 Task: For heading Arial black with underline.  font size for heading18,  'Change the font style of data to'Calibri.  and font size to 9,  Change the alignment of both headline & data to Align center.  In the sheet  Cash Flow Tracker
Action: Mouse moved to (931, 118)
Screenshot: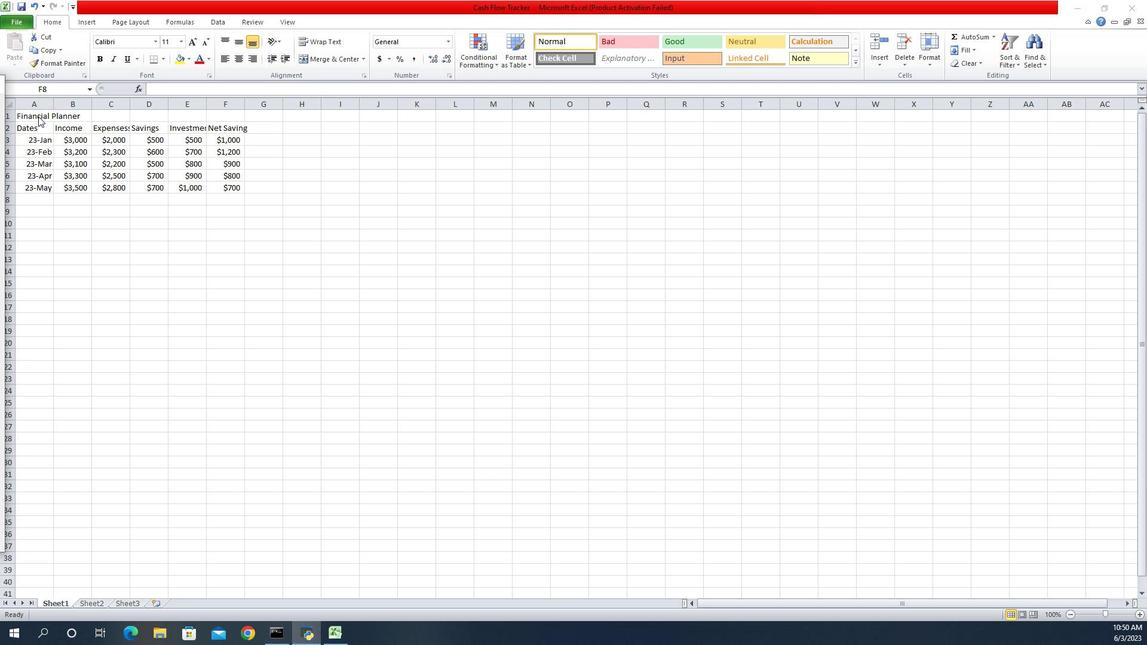 
Action: Mouse pressed left at (931, 118)
Screenshot: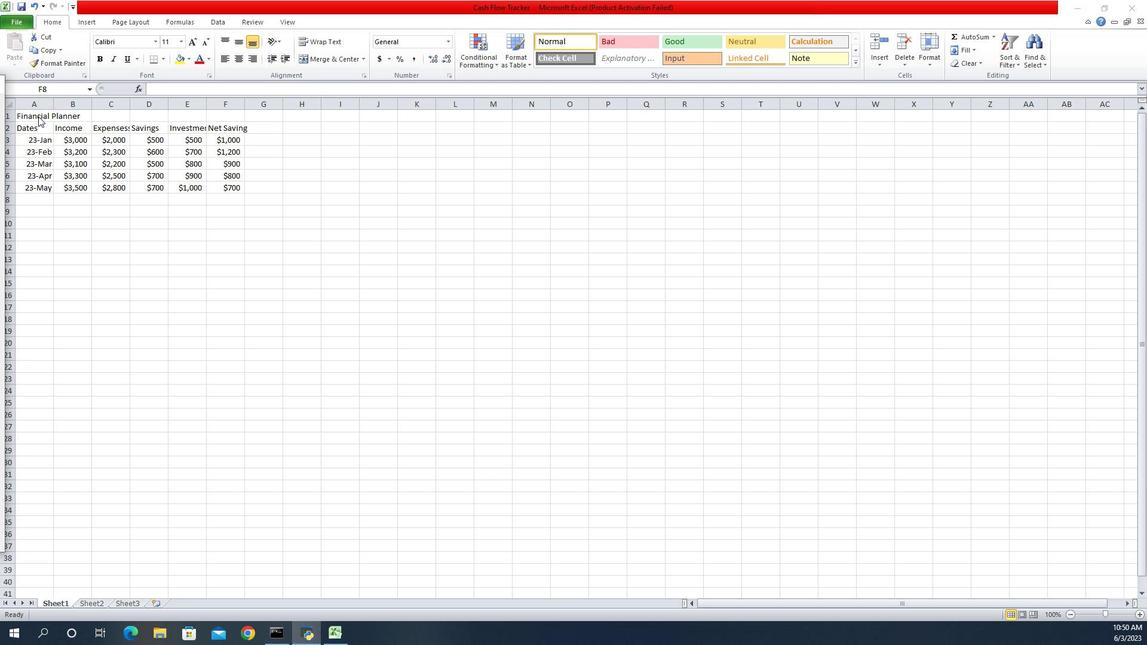 
Action: Mouse pressed left at (931, 118)
Screenshot: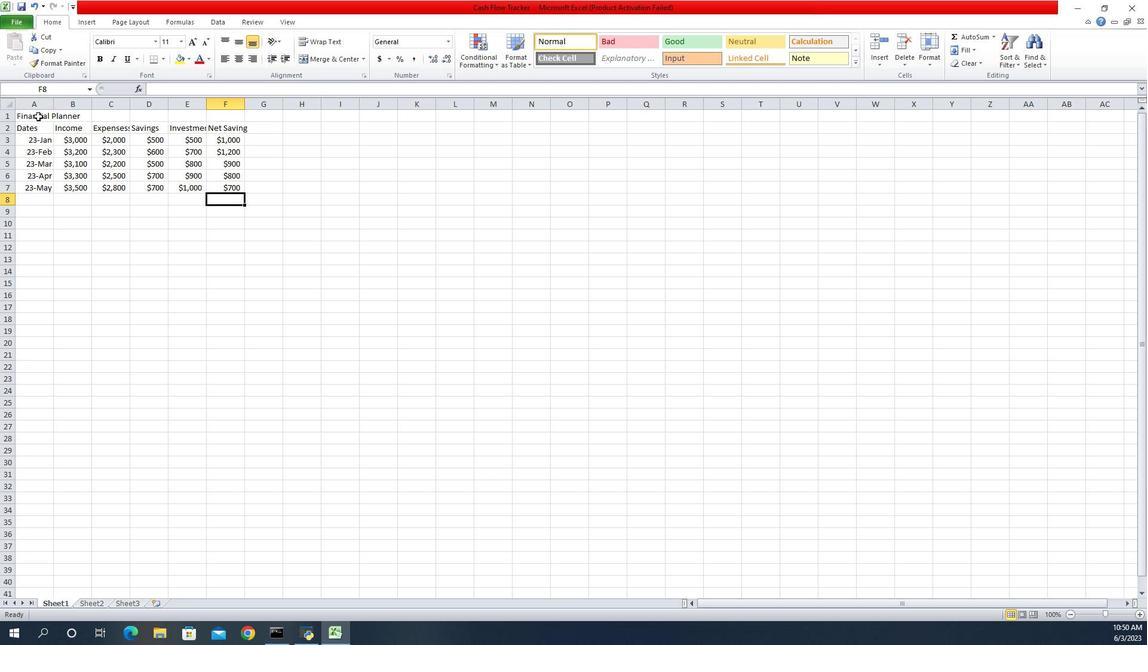 
Action: Mouse moved to (932, 133)
Screenshot: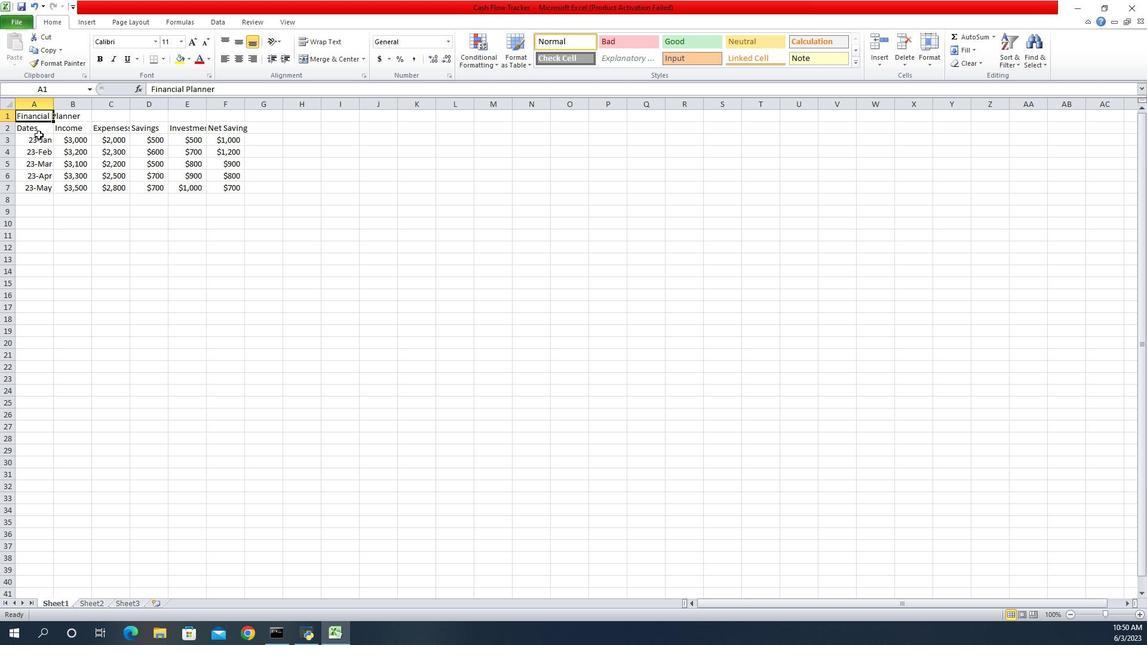 
Action: Mouse pressed left at (932, 133)
Screenshot: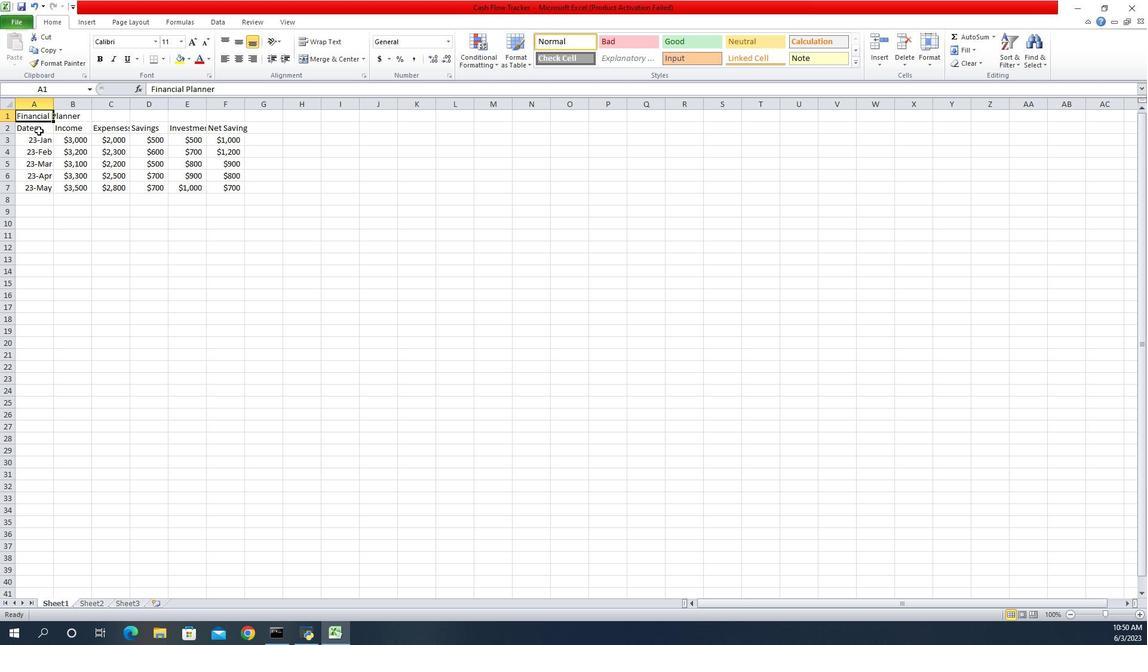 
Action: Mouse moved to (932, 117)
Screenshot: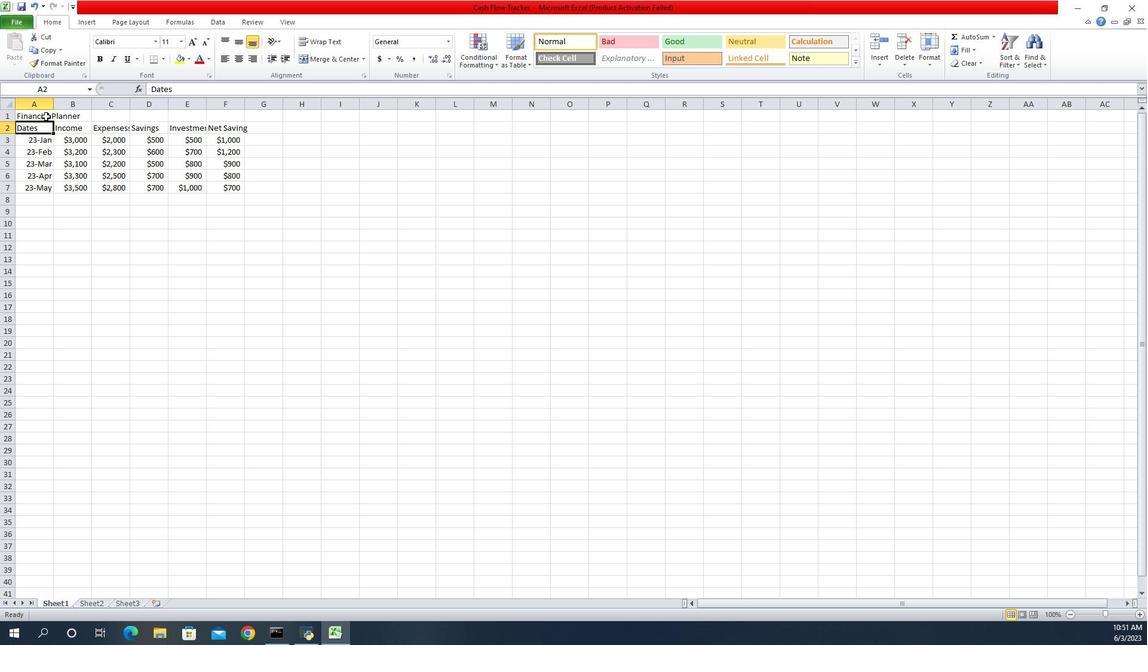 
Action: Mouse pressed left at (932, 117)
Screenshot: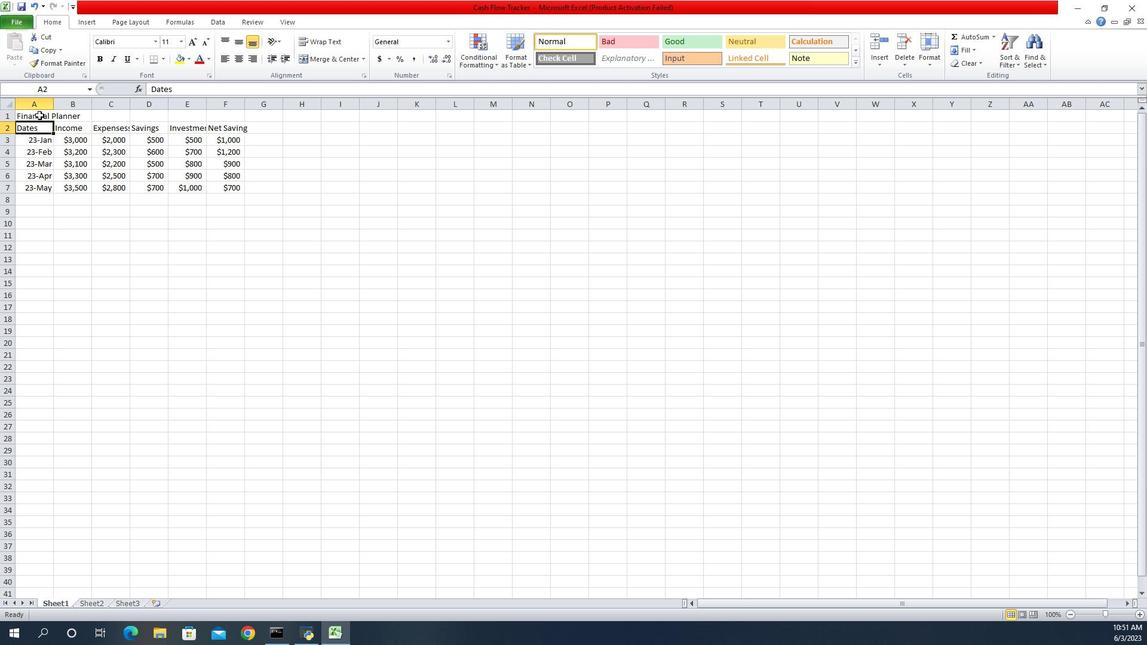 
Action: Mouse moved to (1048, 44)
Screenshot: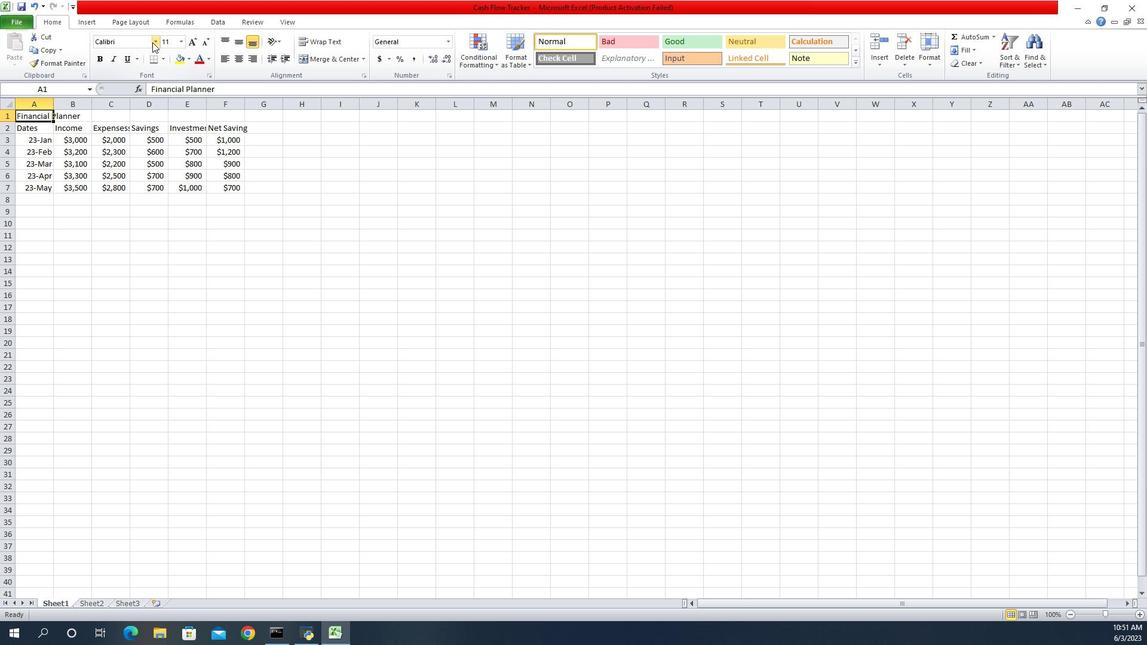 
Action: Mouse pressed left at (1048, 44)
Screenshot: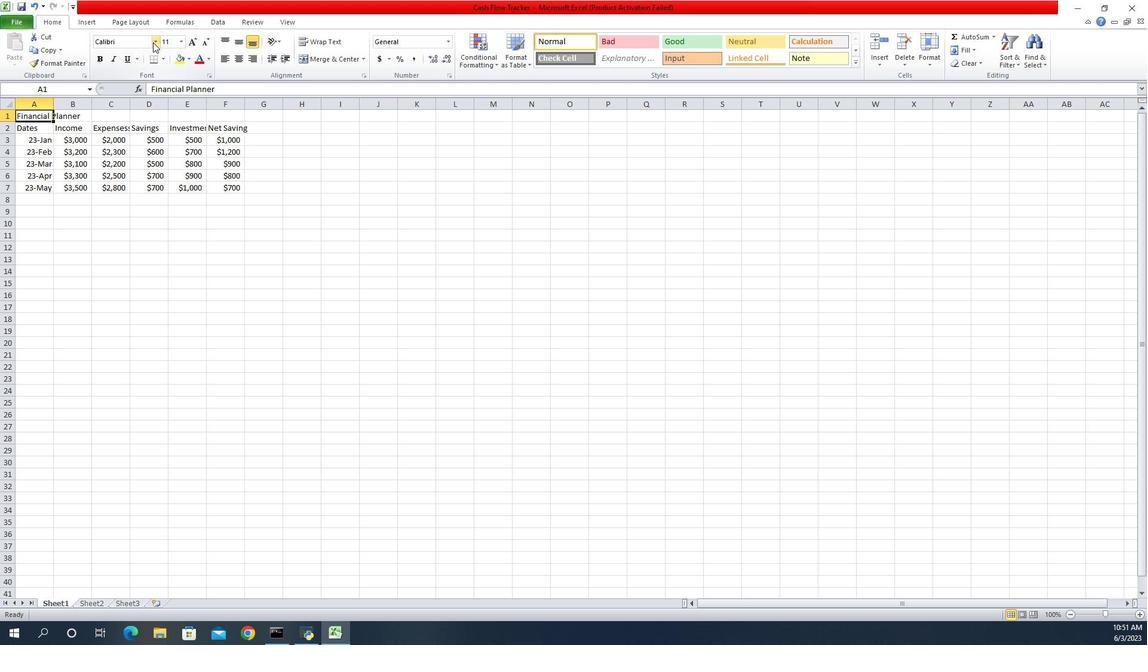 
Action: Key pressed ari<Key.down><Key.enter>
Screenshot: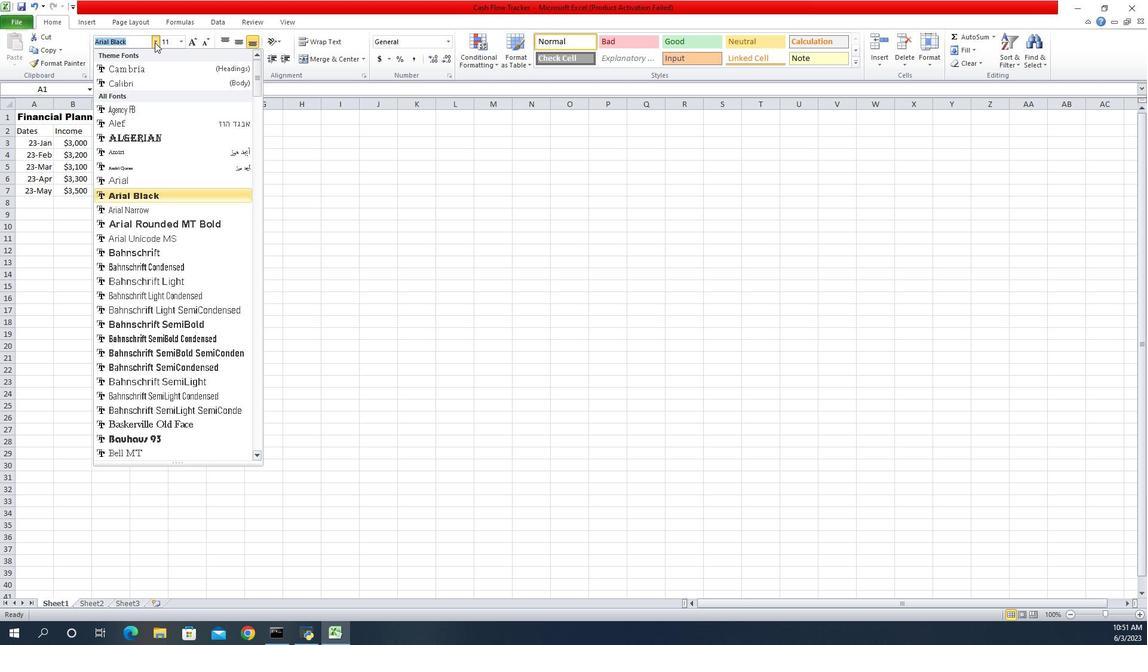 
Action: Mouse moved to (1074, 44)
Screenshot: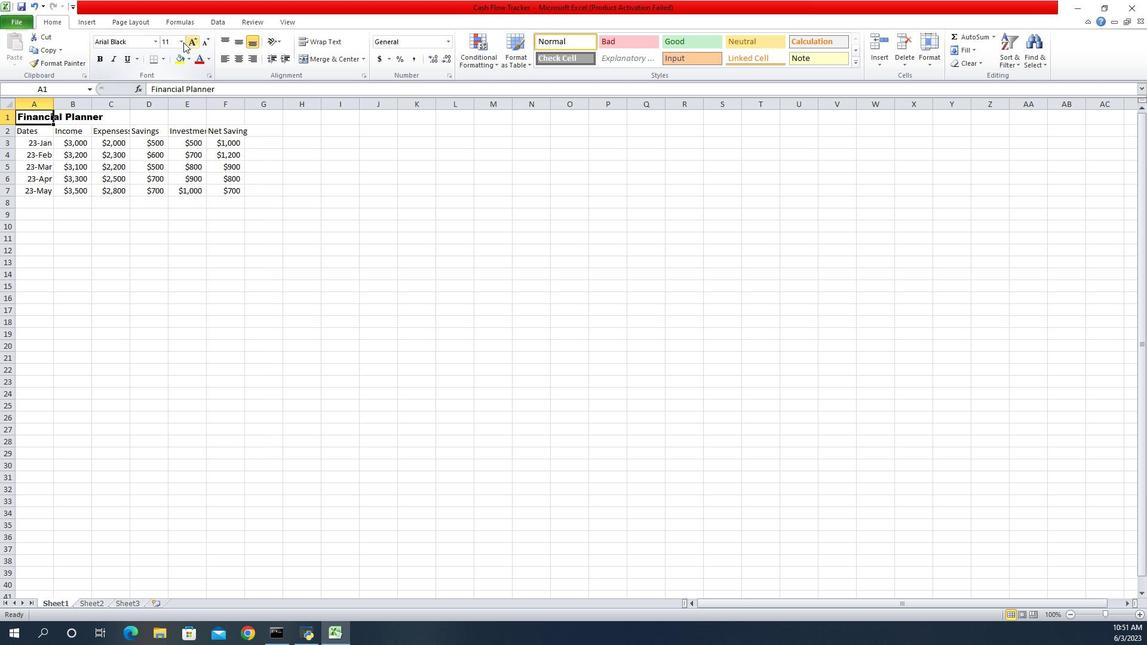 
Action: Mouse pressed left at (1074, 44)
Screenshot: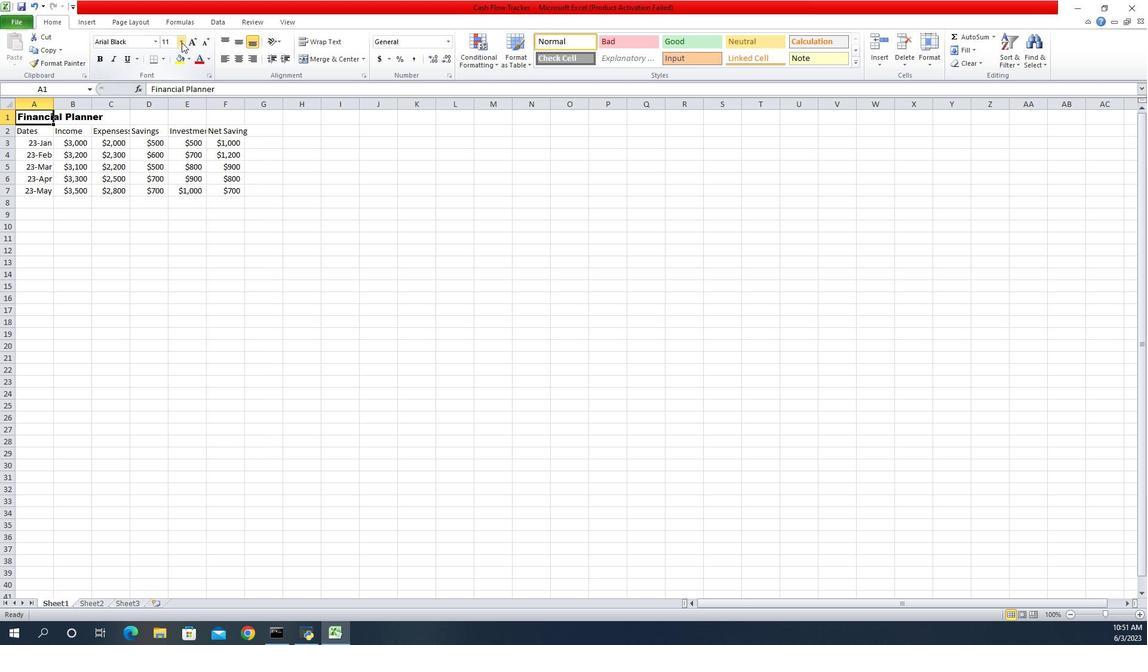 
Action: Mouse moved to (1063, 129)
Screenshot: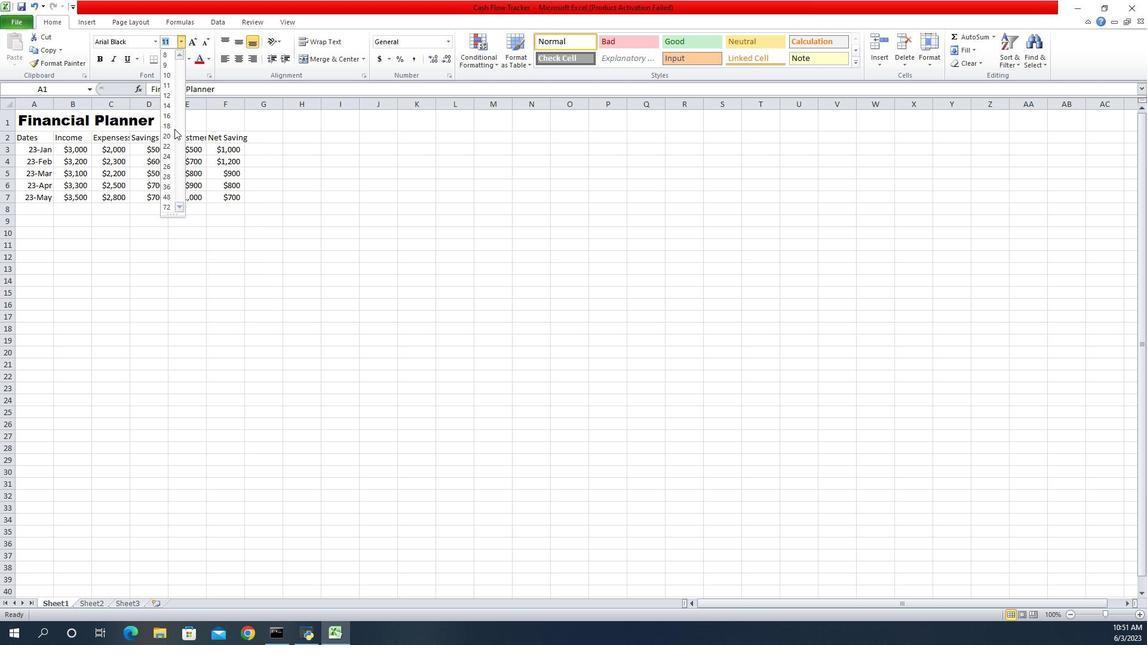 
Action: Mouse pressed left at (1063, 129)
Screenshot: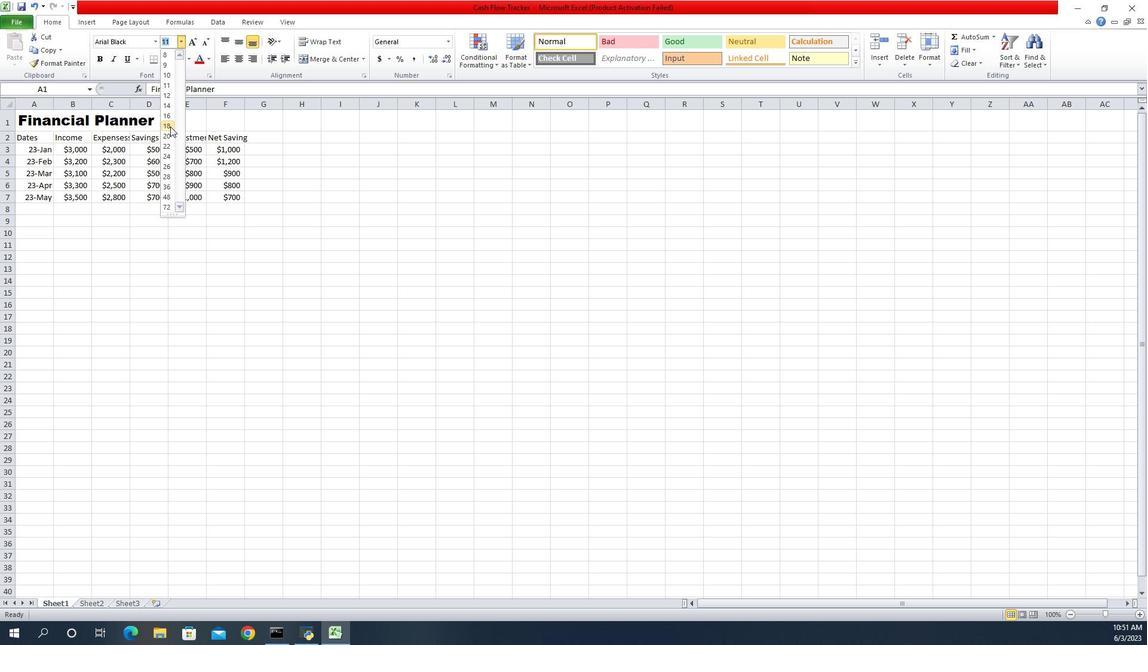 
Action: Mouse moved to (1020, 63)
Screenshot: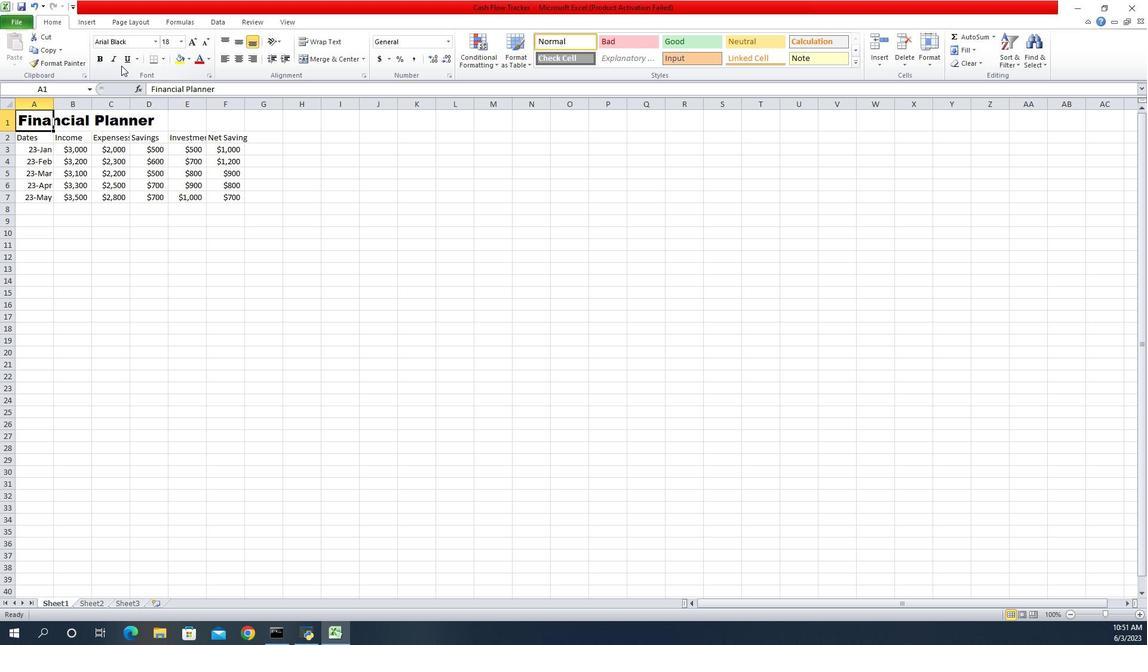
Action: Mouse pressed left at (1020, 63)
Screenshot: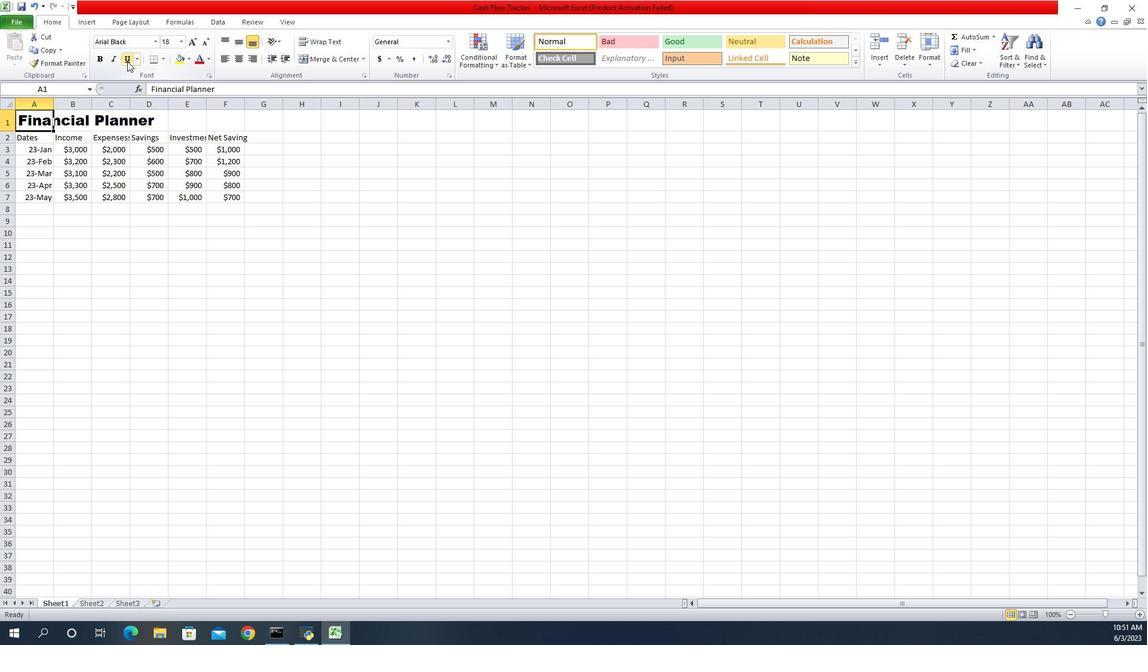 
Action: Mouse moved to (923, 139)
Screenshot: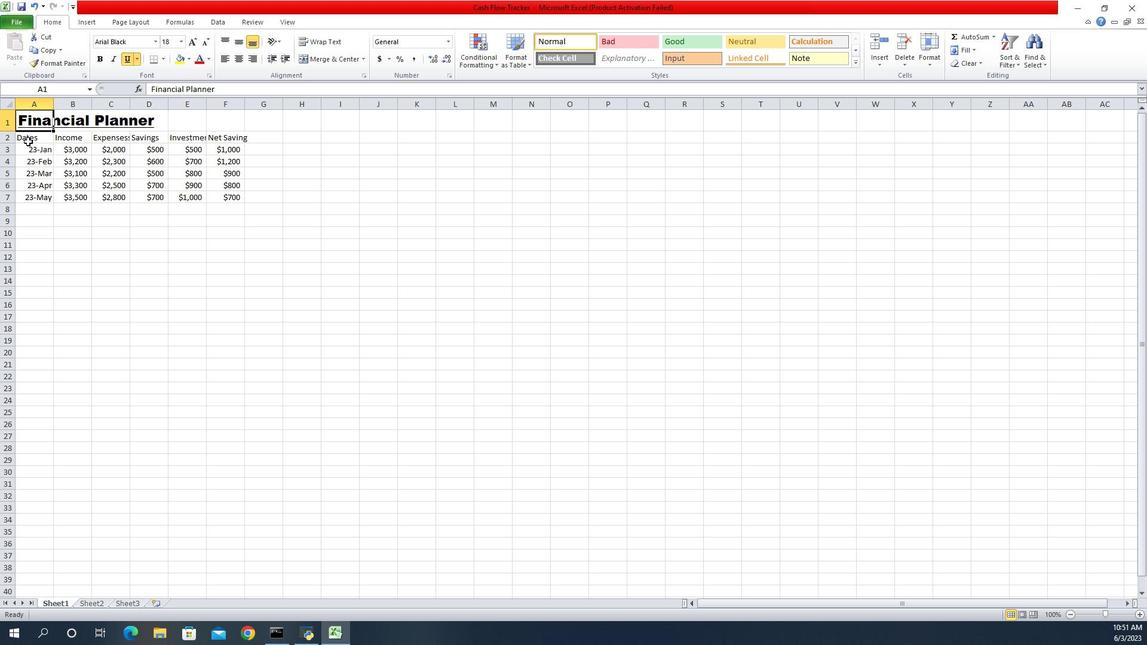 
Action: Mouse pressed left at (923, 139)
Screenshot: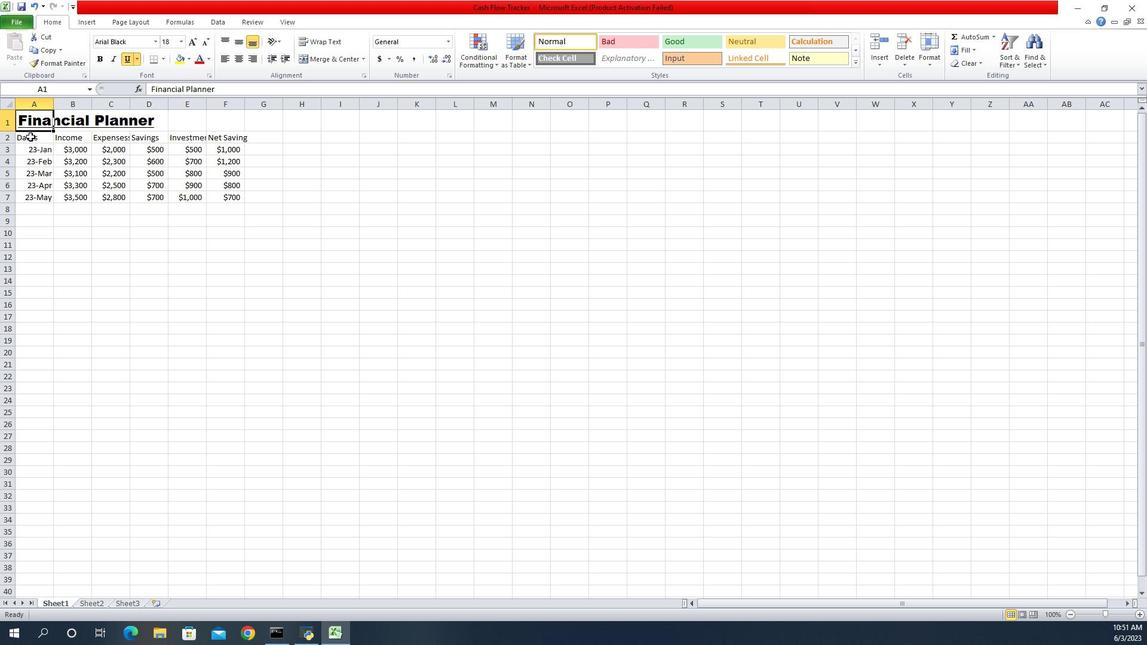 
Action: Key pressed <Key.shift><Key.right><Key.right><Key.right><Key.right><Key.right><Key.down><Key.down><Key.down><Key.down><Key.down>
Screenshot: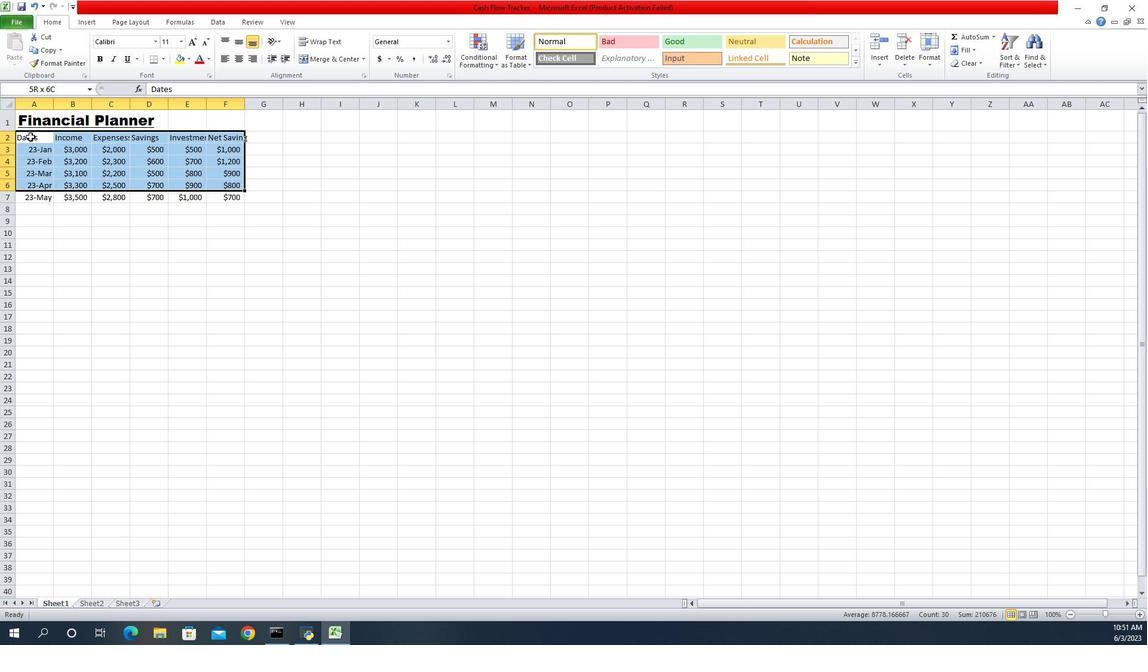 
Action: Mouse moved to (1051, 44)
Screenshot: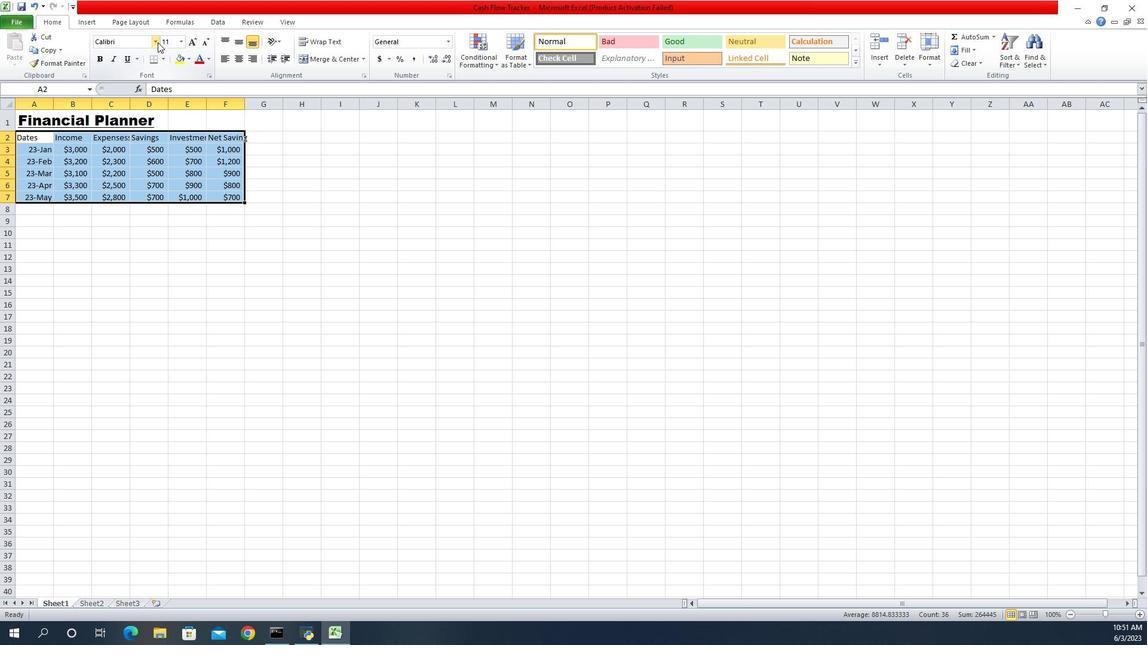 
Action: Mouse pressed left at (1051, 44)
Screenshot: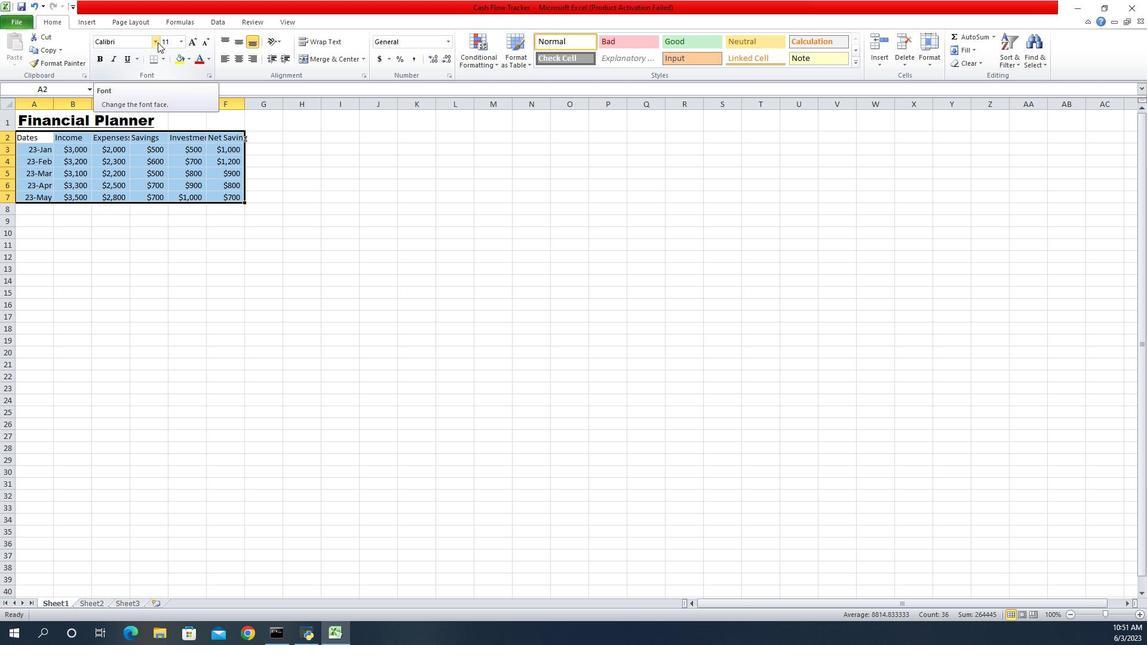 
Action: Mouse moved to (1031, 84)
Screenshot: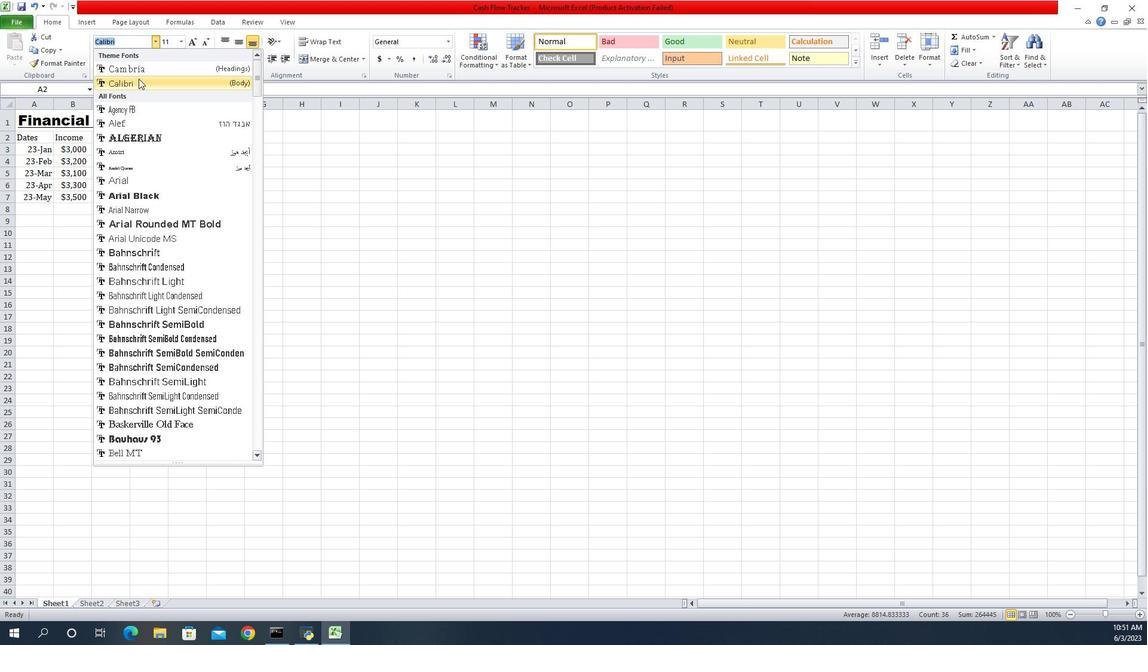 
Action: Mouse pressed left at (1031, 84)
Screenshot: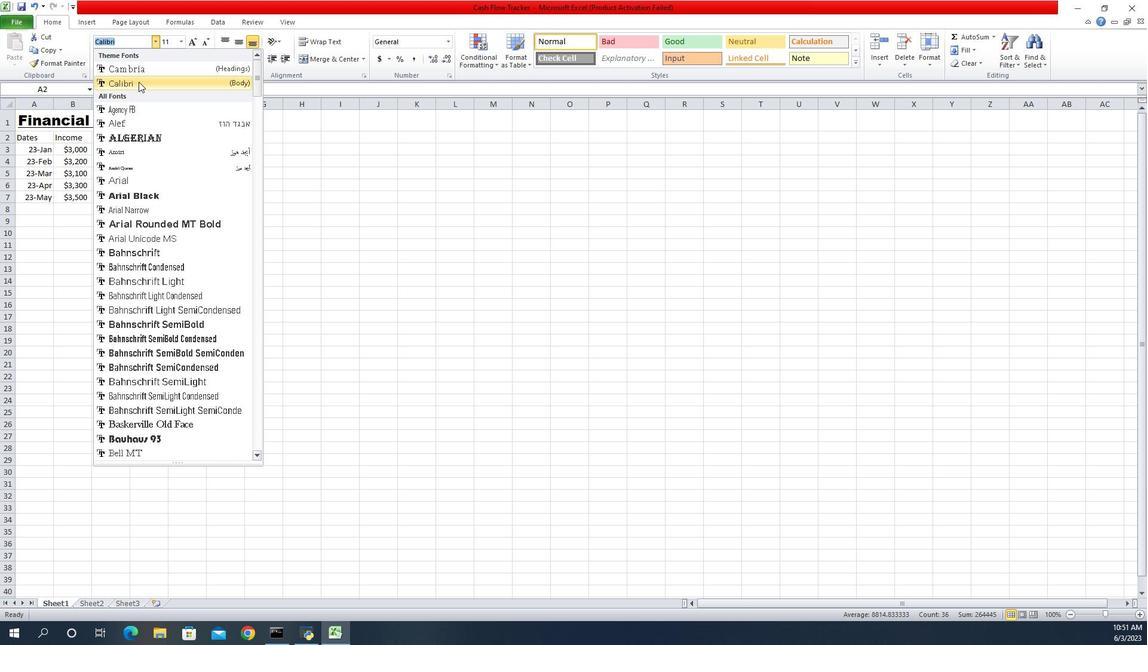 
Action: Mouse moved to (1075, 41)
Screenshot: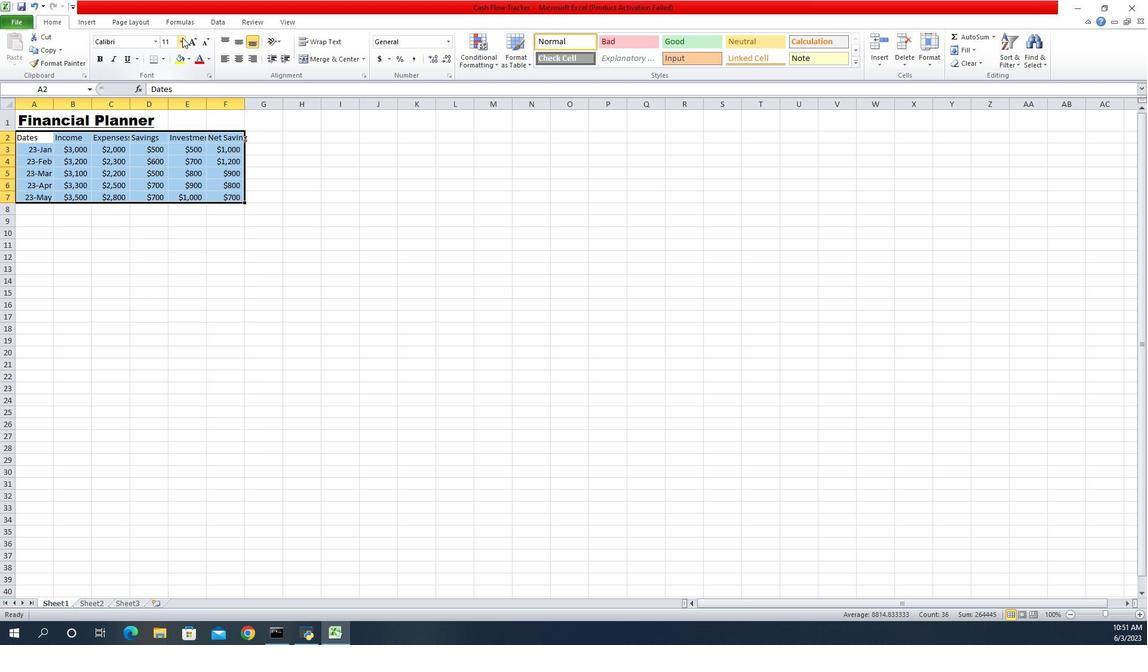 
Action: Mouse pressed left at (1075, 41)
Screenshot: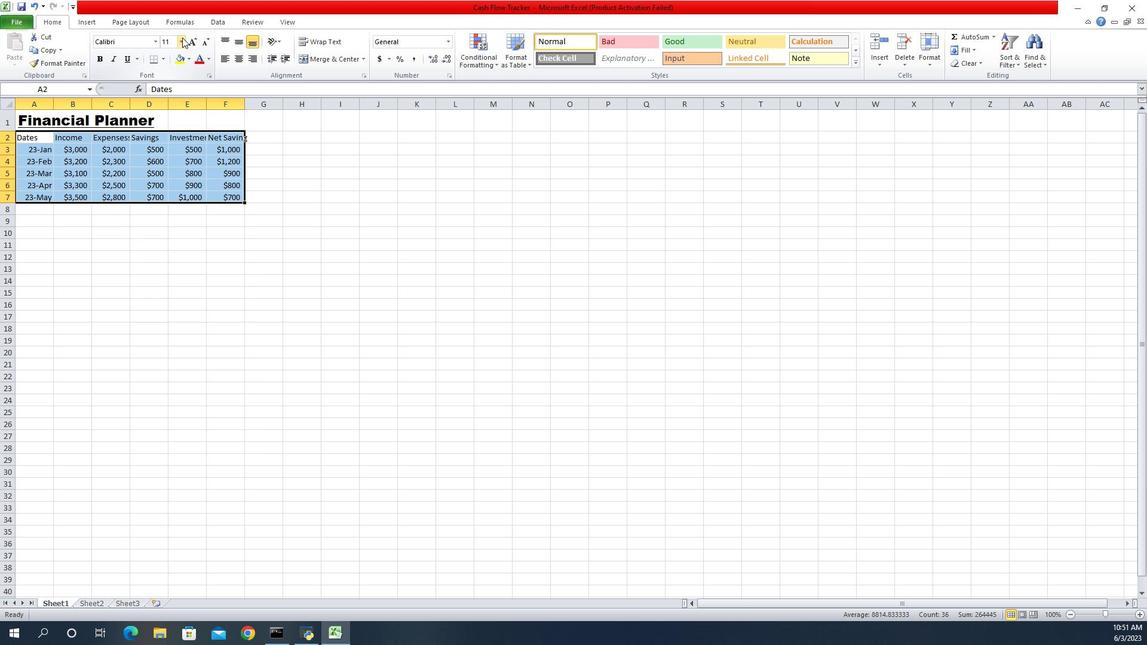 
Action: Mouse moved to (1061, 69)
Screenshot: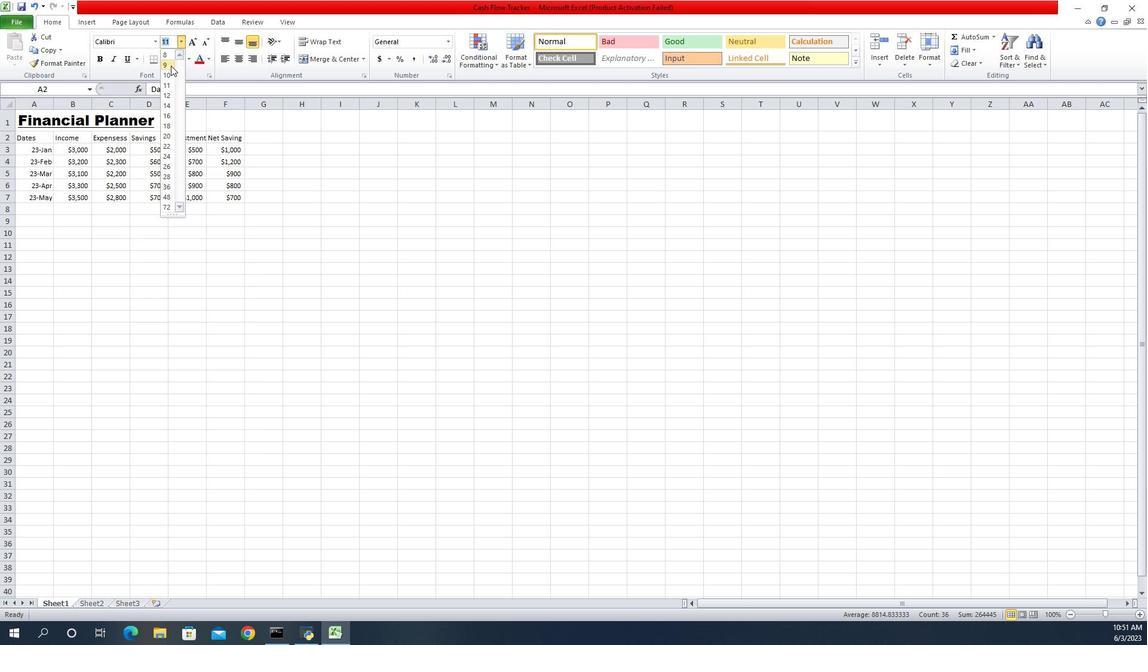 
Action: Mouse pressed left at (1061, 69)
Screenshot: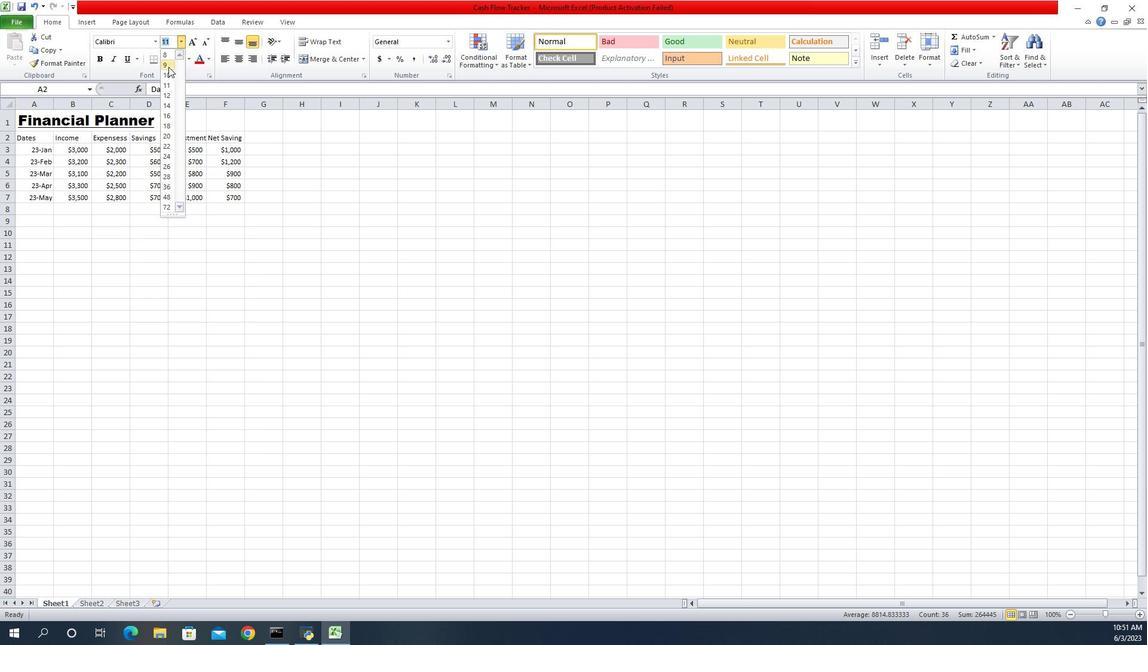 
Action: Mouse moved to (1135, 60)
Screenshot: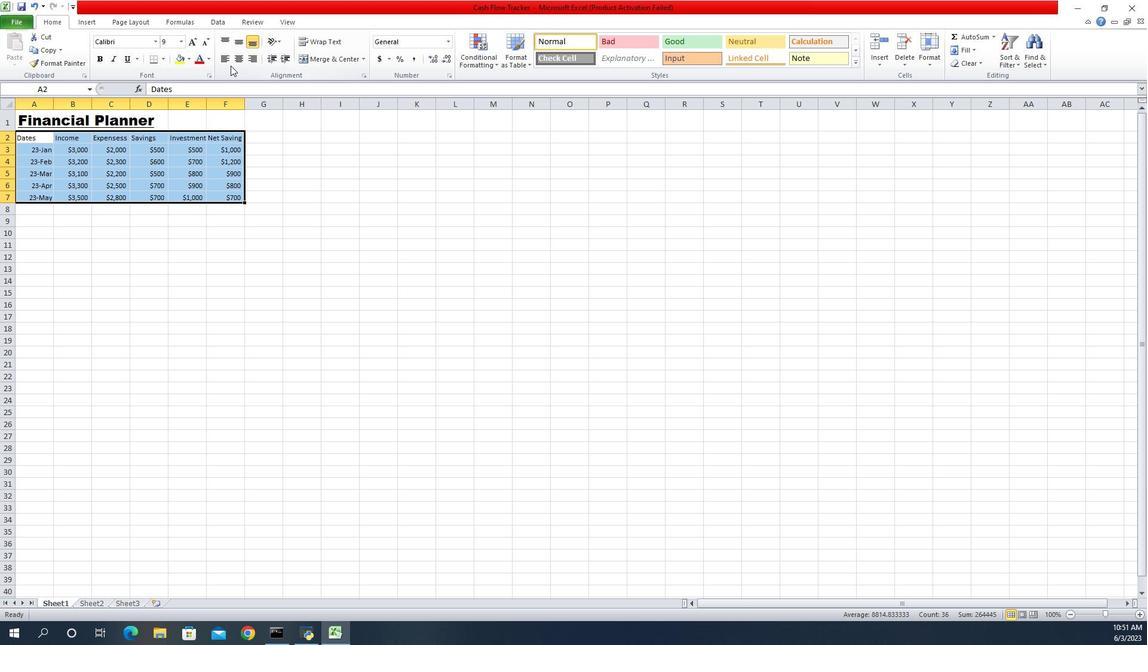 
Action: Mouse pressed left at (1135, 60)
Screenshot: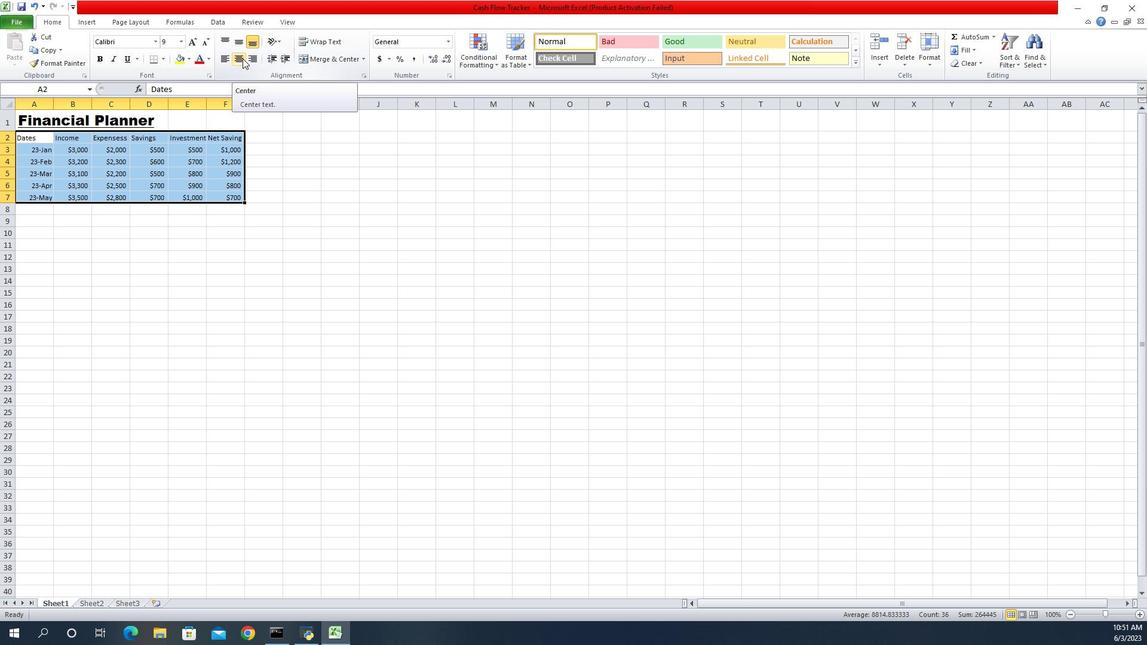 
Action: Mouse moved to (1122, 209)
Screenshot: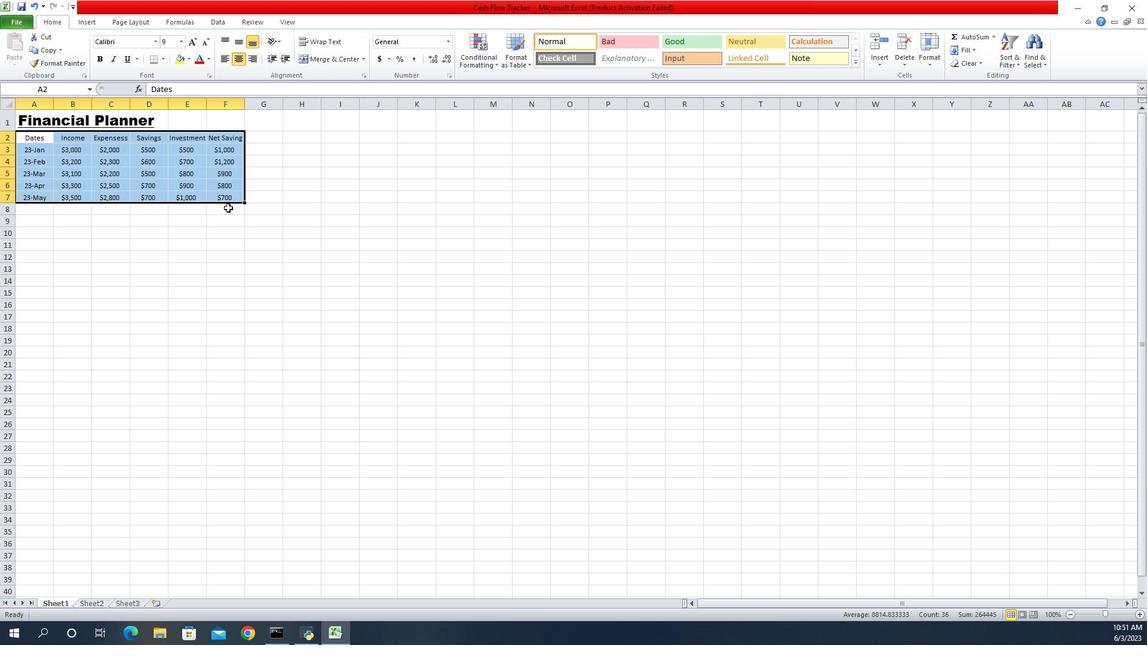 
Action: Mouse pressed left at (1122, 209)
Screenshot: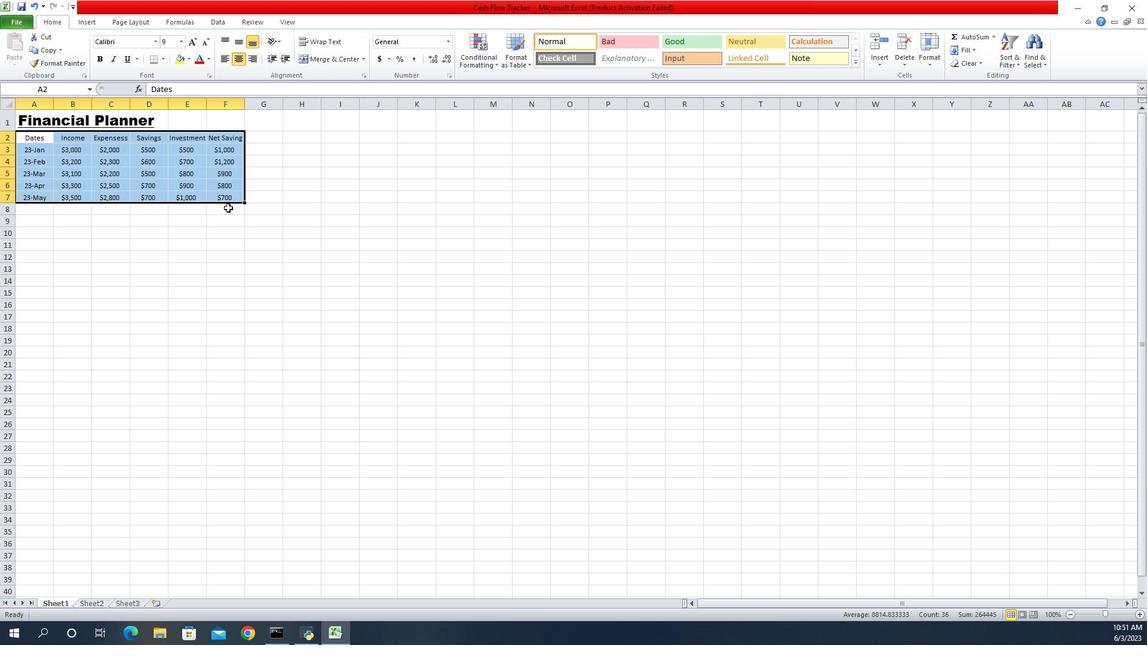 
